 Task: Change Escape To Function
Action: Mouse moved to (35, 4)
Screenshot: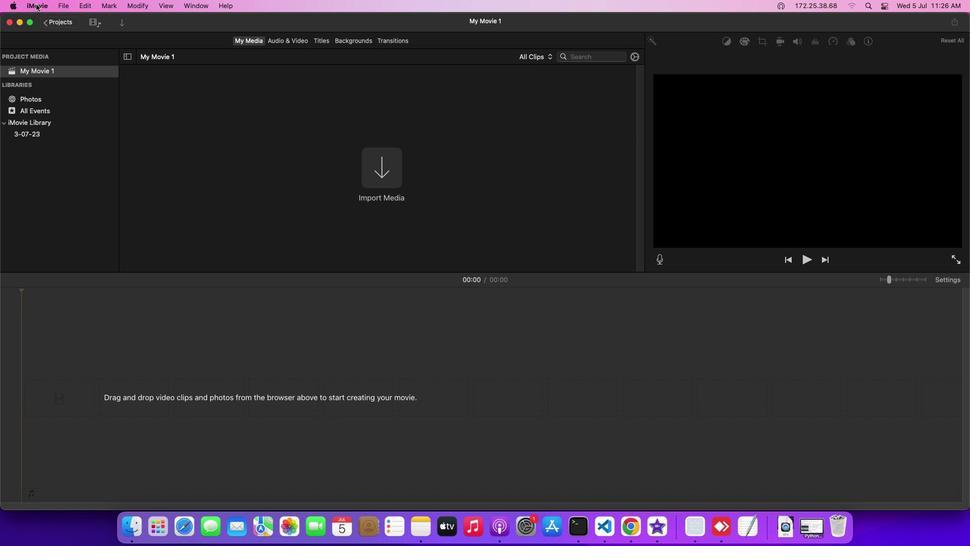 
Action: Mouse pressed left at (35, 4)
Screenshot: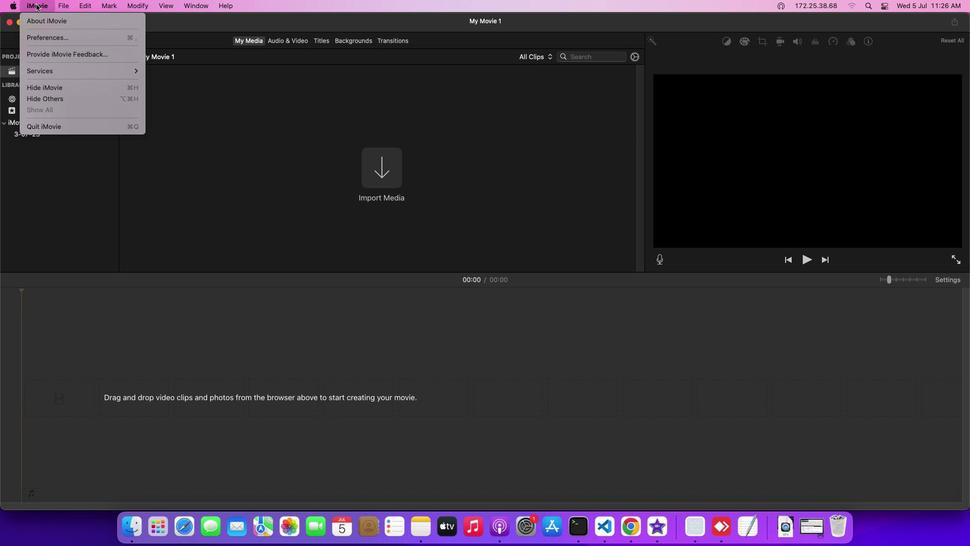 
Action: Mouse moved to (41, 72)
Screenshot: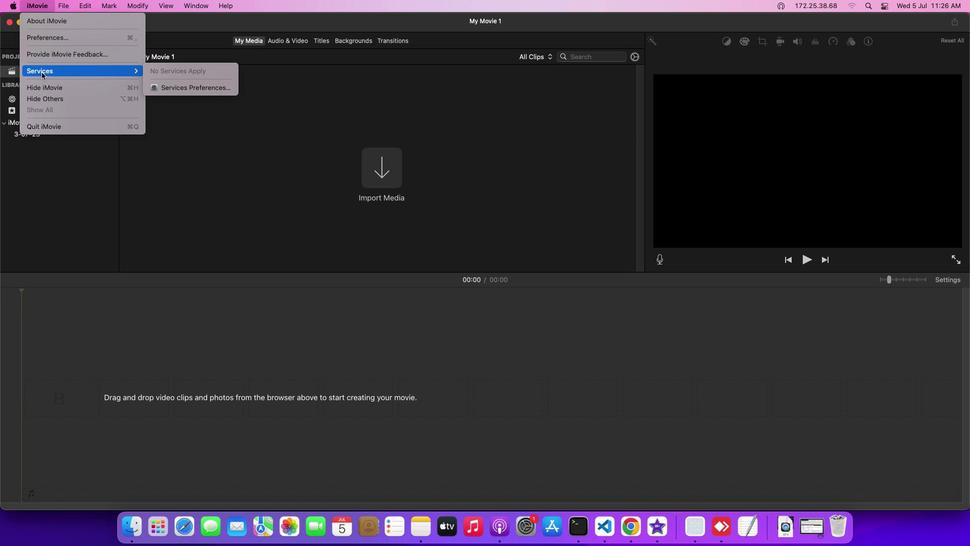 
Action: Mouse pressed left at (41, 72)
Screenshot: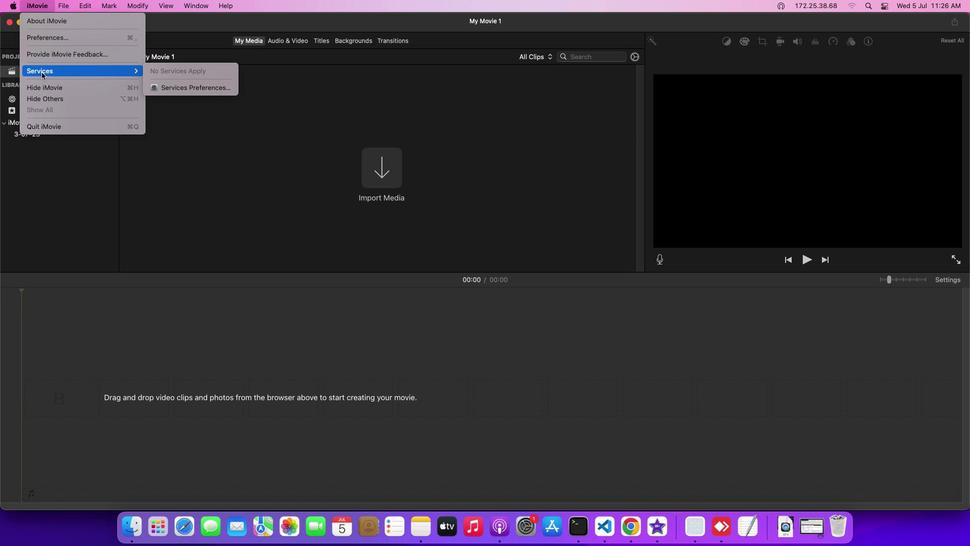 
Action: Mouse moved to (185, 90)
Screenshot: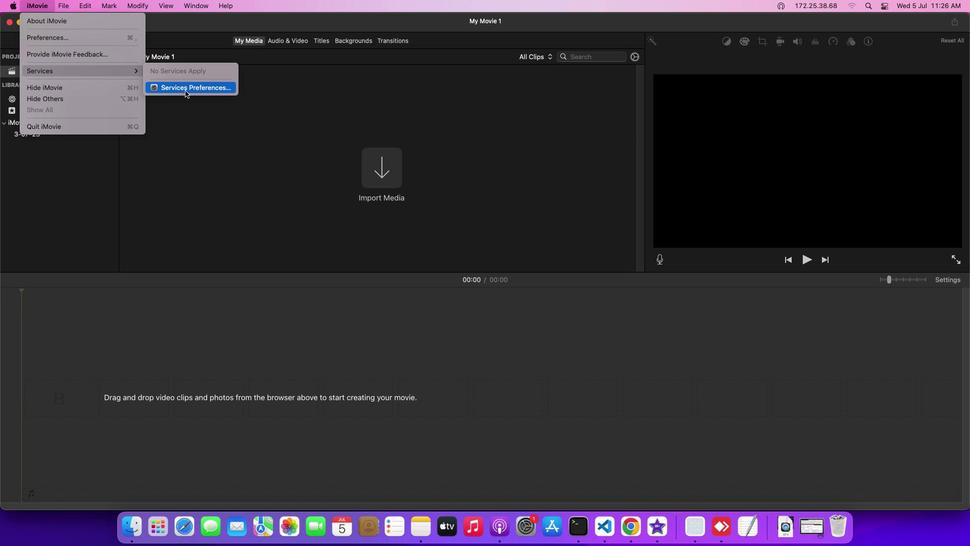 
Action: Mouse pressed left at (185, 90)
Screenshot: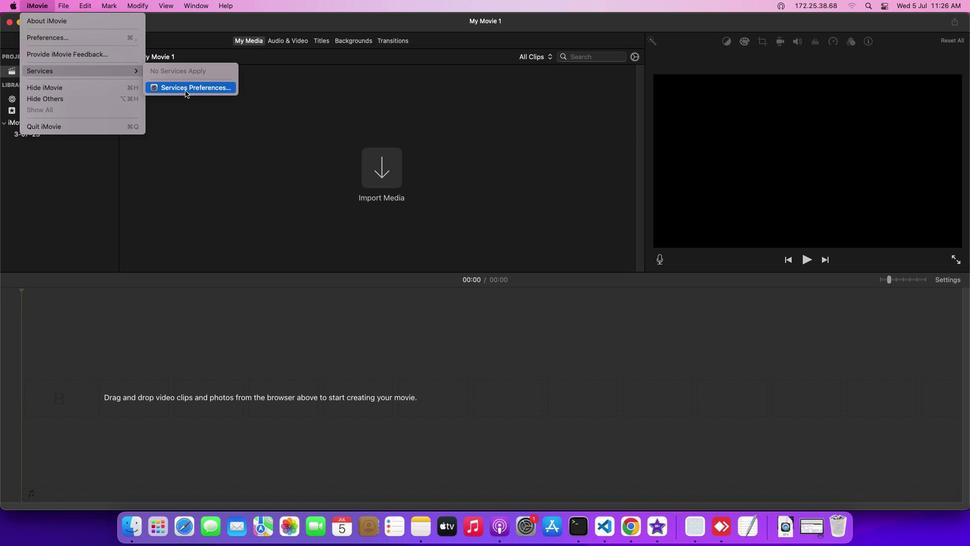
Action: Mouse moved to (472, 149)
Screenshot: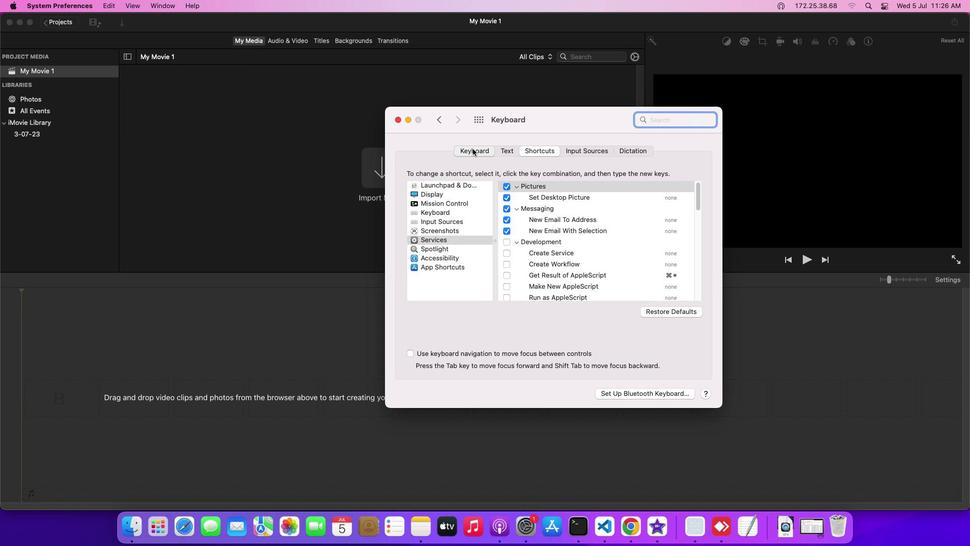 
Action: Mouse pressed left at (472, 149)
Screenshot: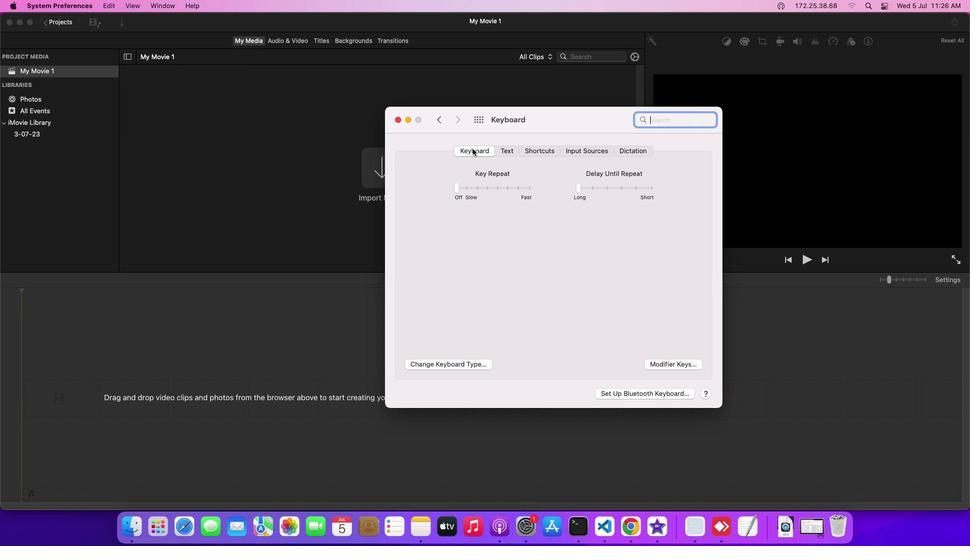 
Action: Mouse moved to (655, 361)
Screenshot: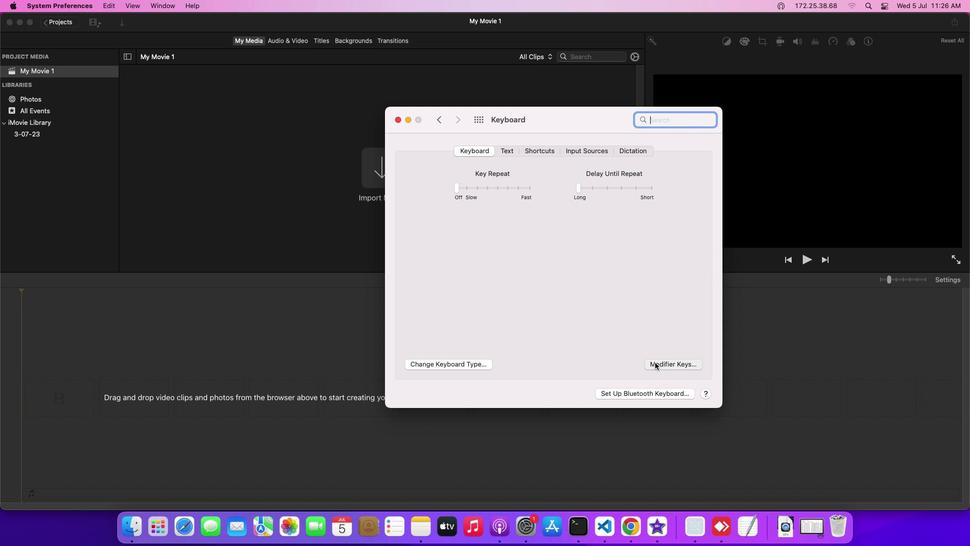 
Action: Mouse pressed left at (655, 361)
Screenshot: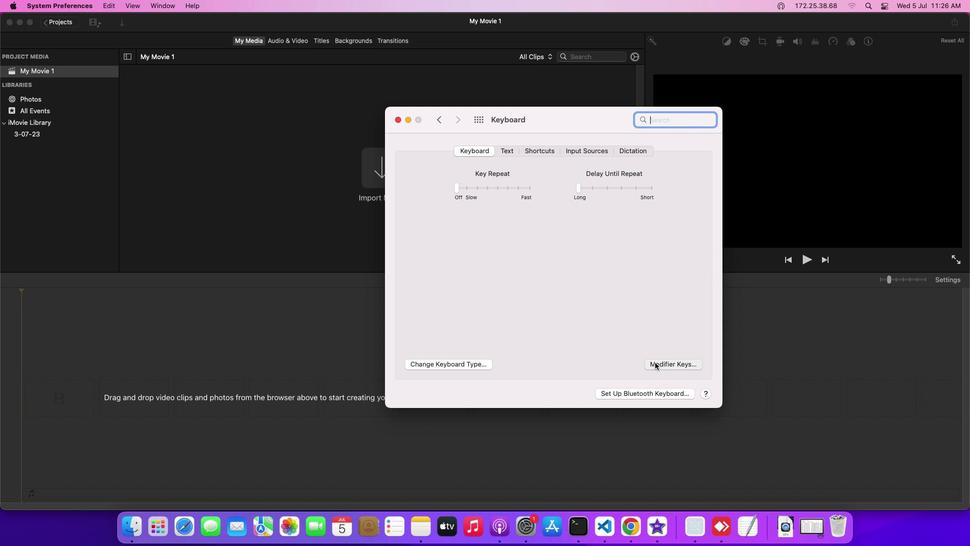 
Action: Mouse moved to (607, 241)
Screenshot: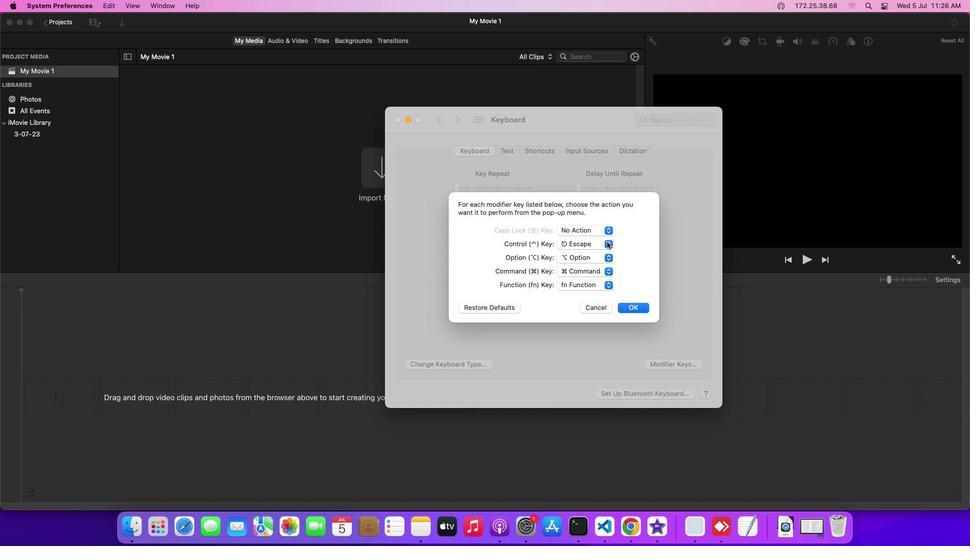
Action: Mouse pressed left at (607, 241)
Screenshot: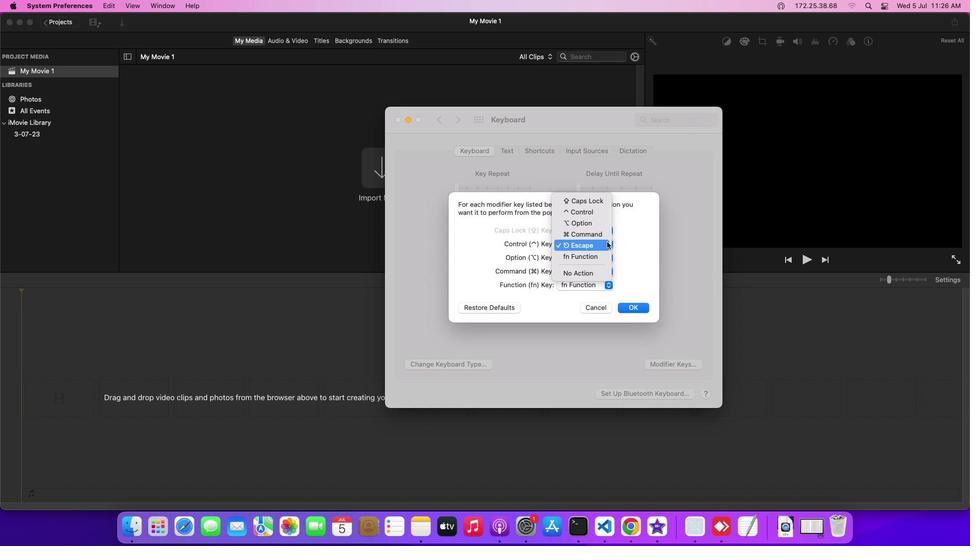 
Action: Mouse moved to (594, 261)
Screenshot: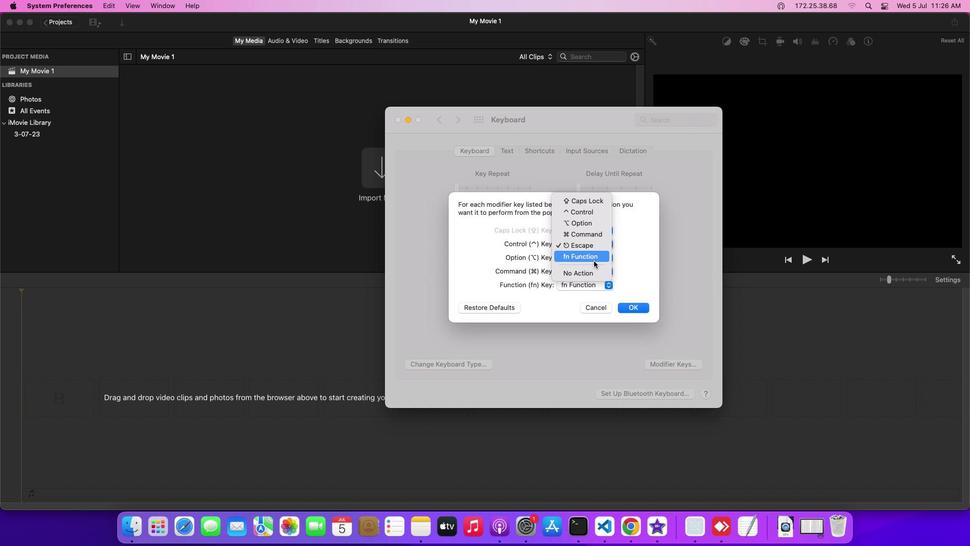 
Action: Mouse pressed left at (594, 261)
Screenshot: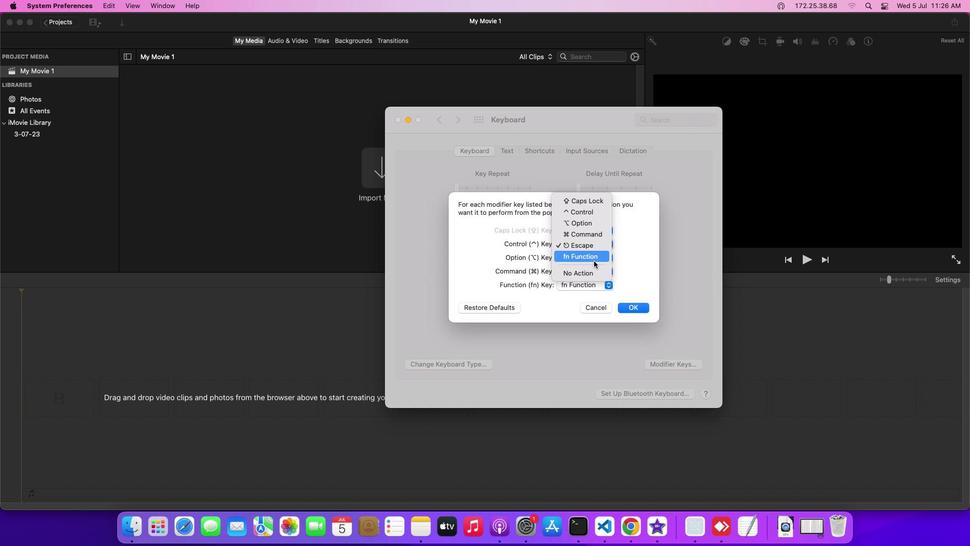 
Action: Mouse moved to (625, 306)
Screenshot: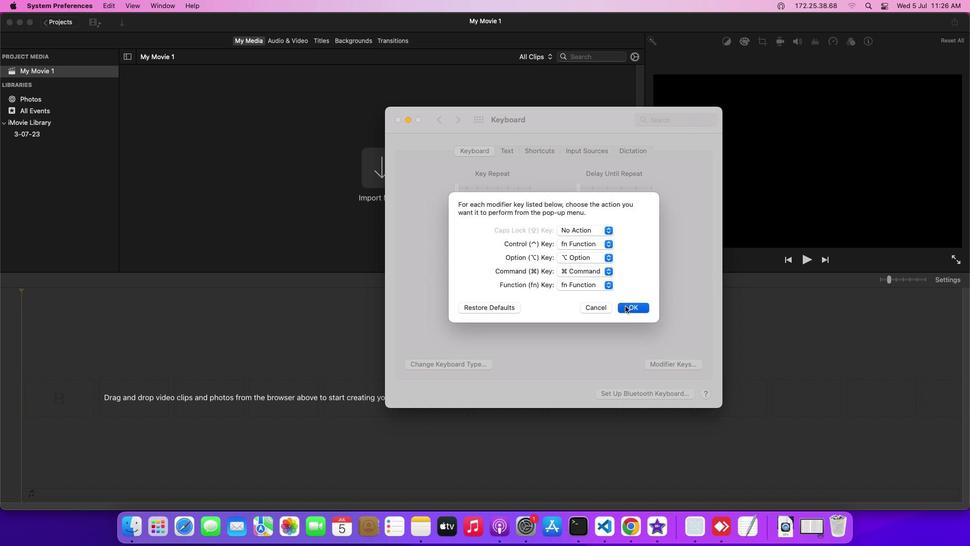 
Action: Mouse pressed left at (625, 306)
Screenshot: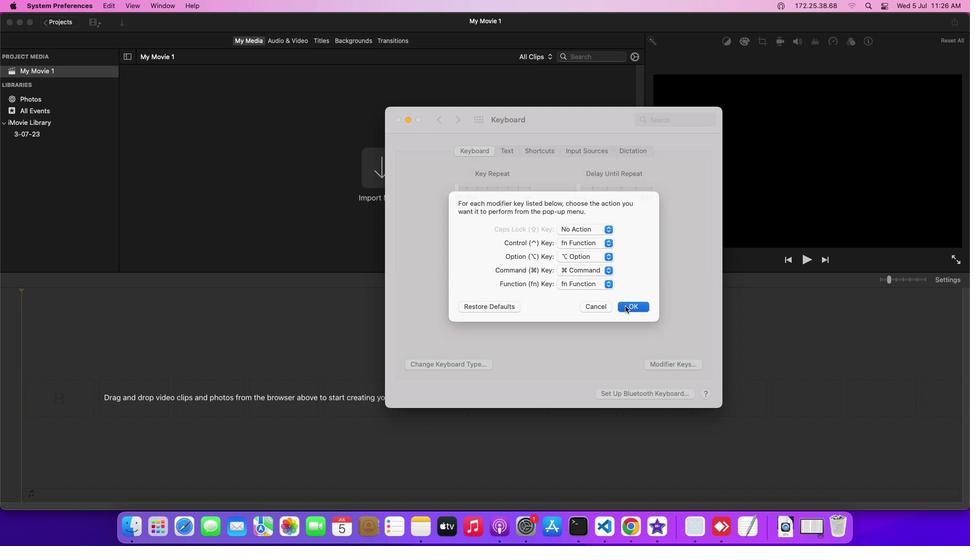 
